 Task: Create New Vendor with Vendor Name: Chipotle Mexican Grill, Billing Address Line1: 9025 South Lees Creek Ave., Billing Address Line2: Lincoln Park, Billing Address Line3: NY 10975
Action: Mouse moved to (173, 34)
Screenshot: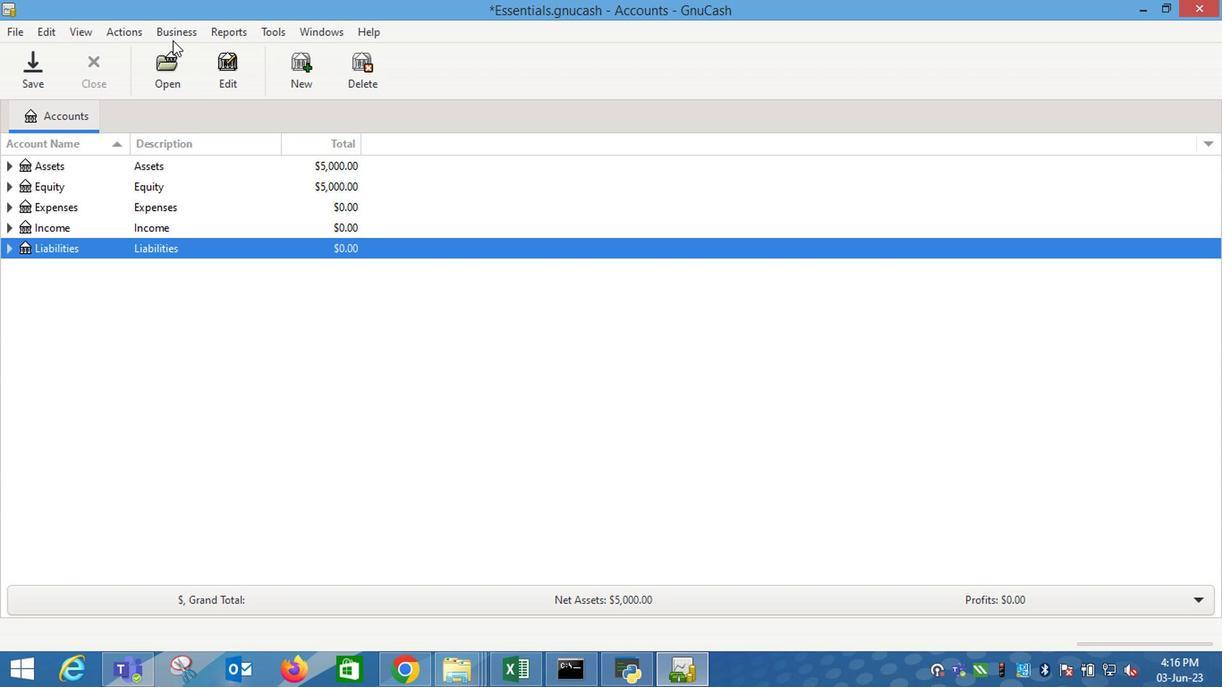 
Action: Mouse pressed left at (173, 34)
Screenshot: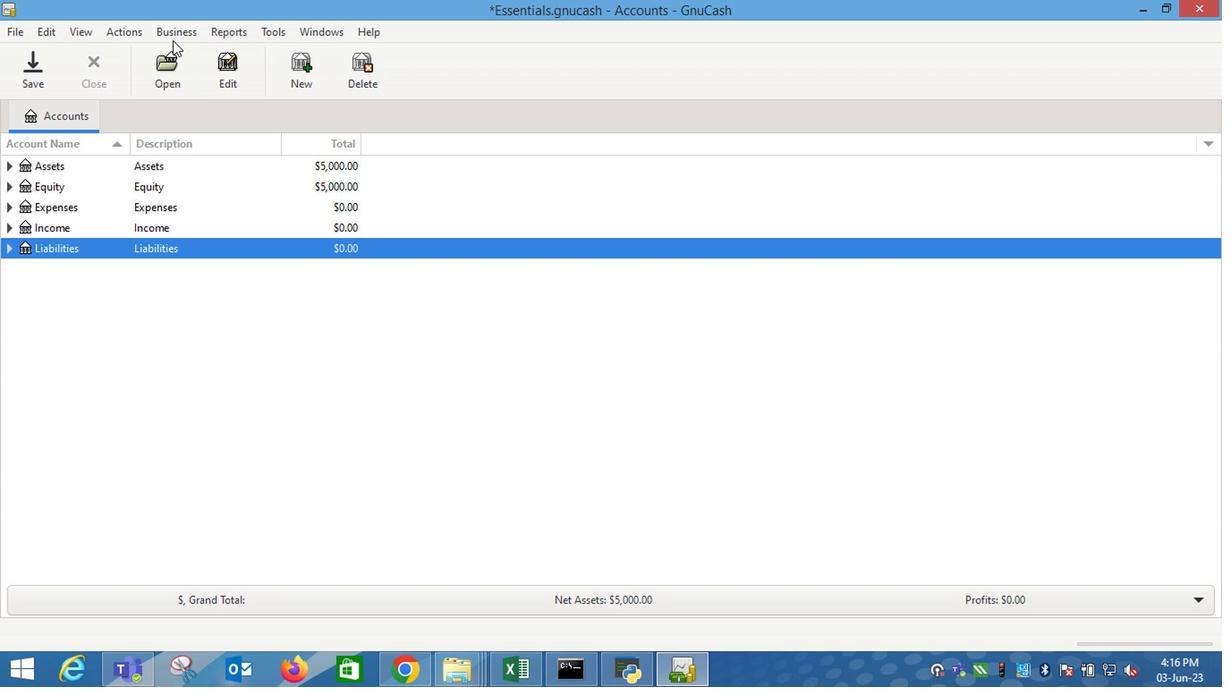 
Action: Mouse moved to (438, 110)
Screenshot: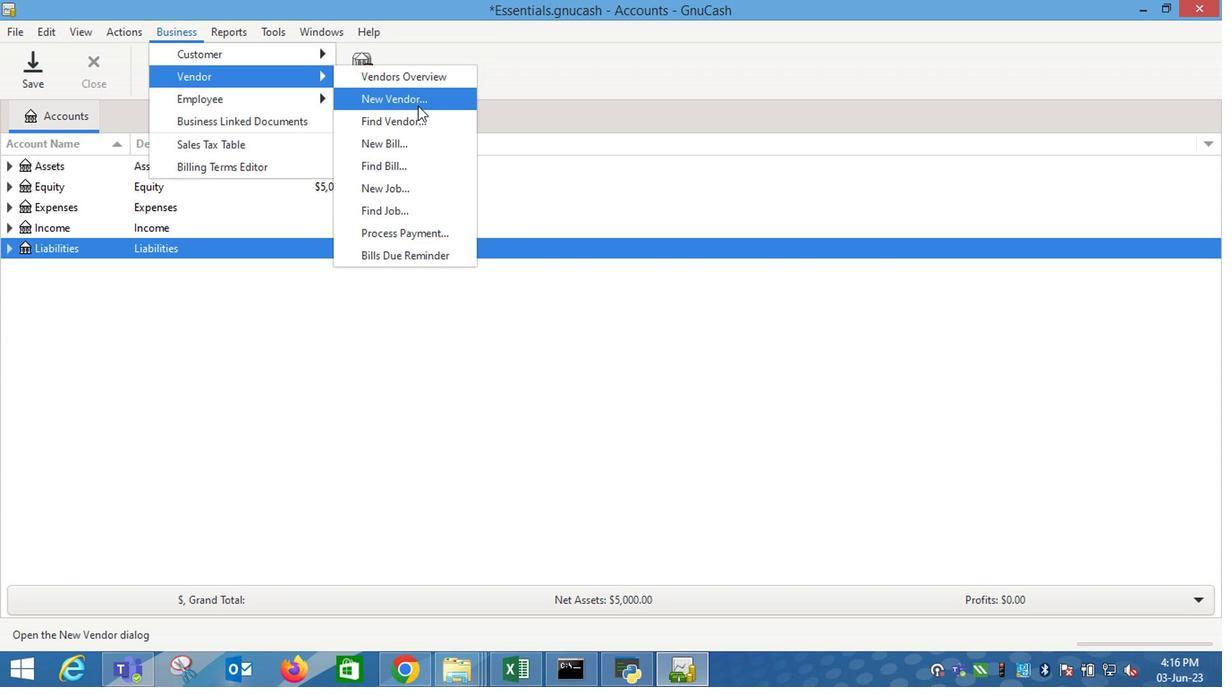 
Action: Mouse pressed left at (438, 110)
Screenshot: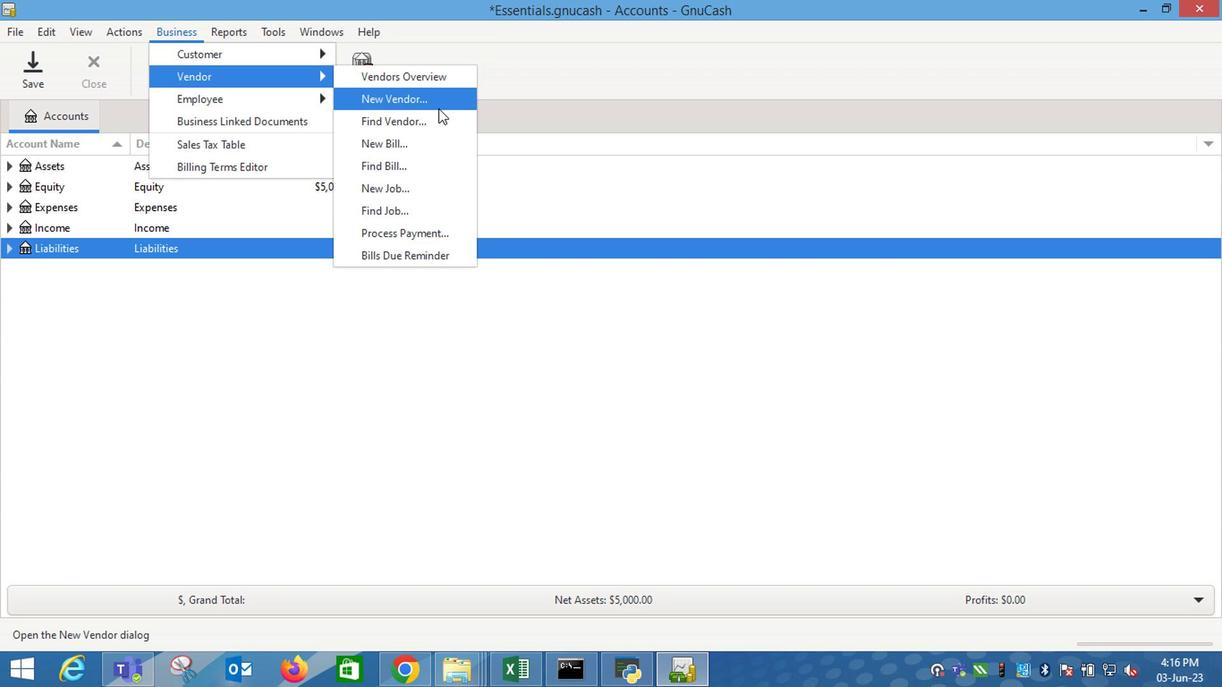 
Action: Mouse moved to (620, 357)
Screenshot: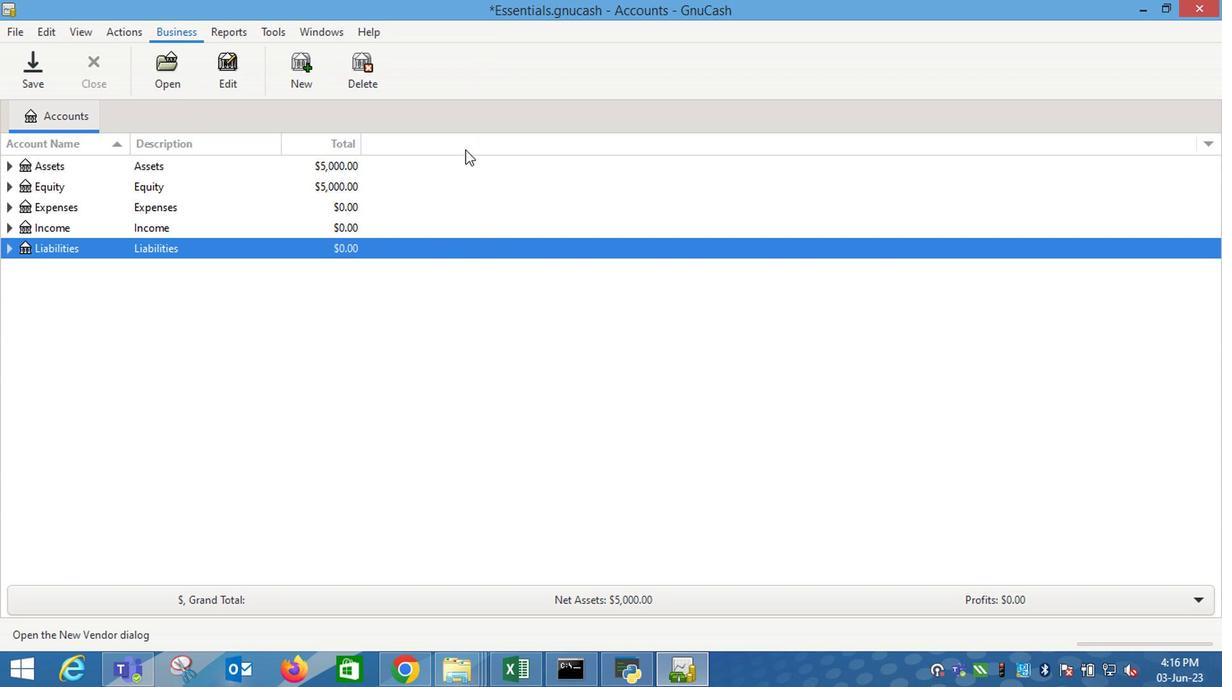 
Action: Key pressed <Key.shift_r>Chipotle<Key.space><Key.shift_r>exican<Key.space><Key.shift_r>Grill<Key.tab><Key.tab><Key.tab>9025<Key.space><Key.shift_r>South<Key.space><Key.shift_r>Lees<Key.space><Key.shift_r>Creek<Key.space><Key.shift_r>Avr<Key.backspace>e.<Key.tab><Key.shift_r>Lincoln<Key.space><Key.shift_r>Park<Key.tab><Key.shift_r>NY<Key.space>10975
Screenshot: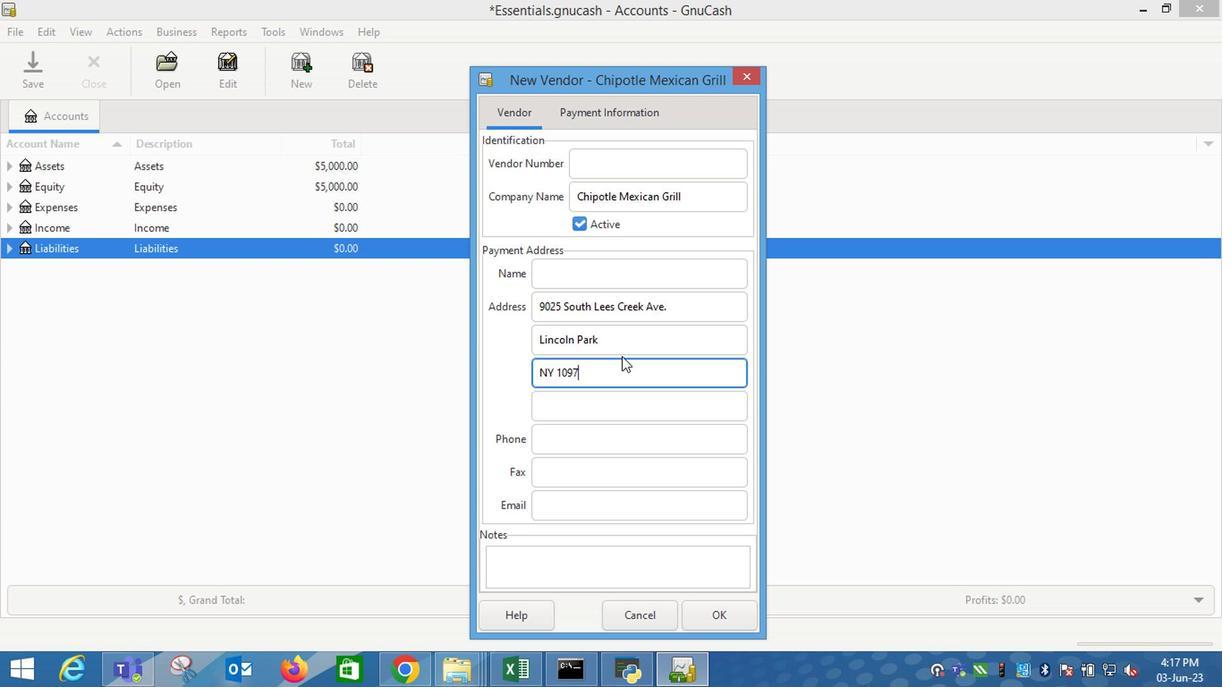 
Action: Mouse moved to (599, 109)
Screenshot: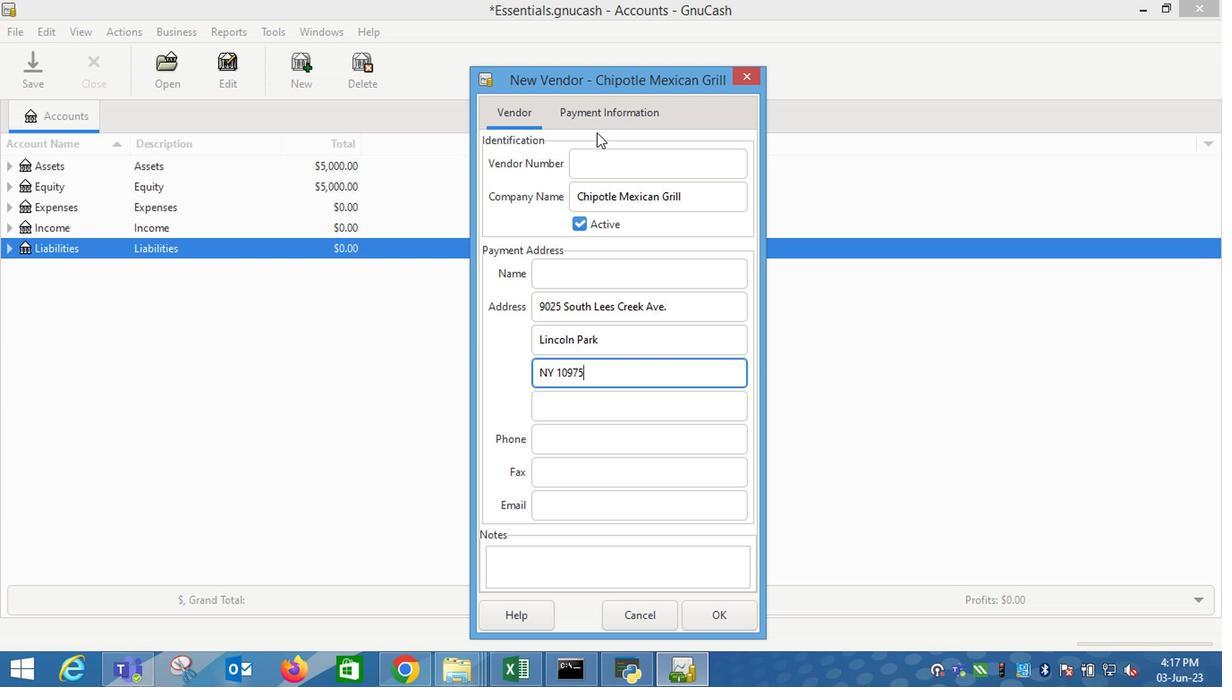 
Action: Mouse pressed left at (599, 109)
Screenshot: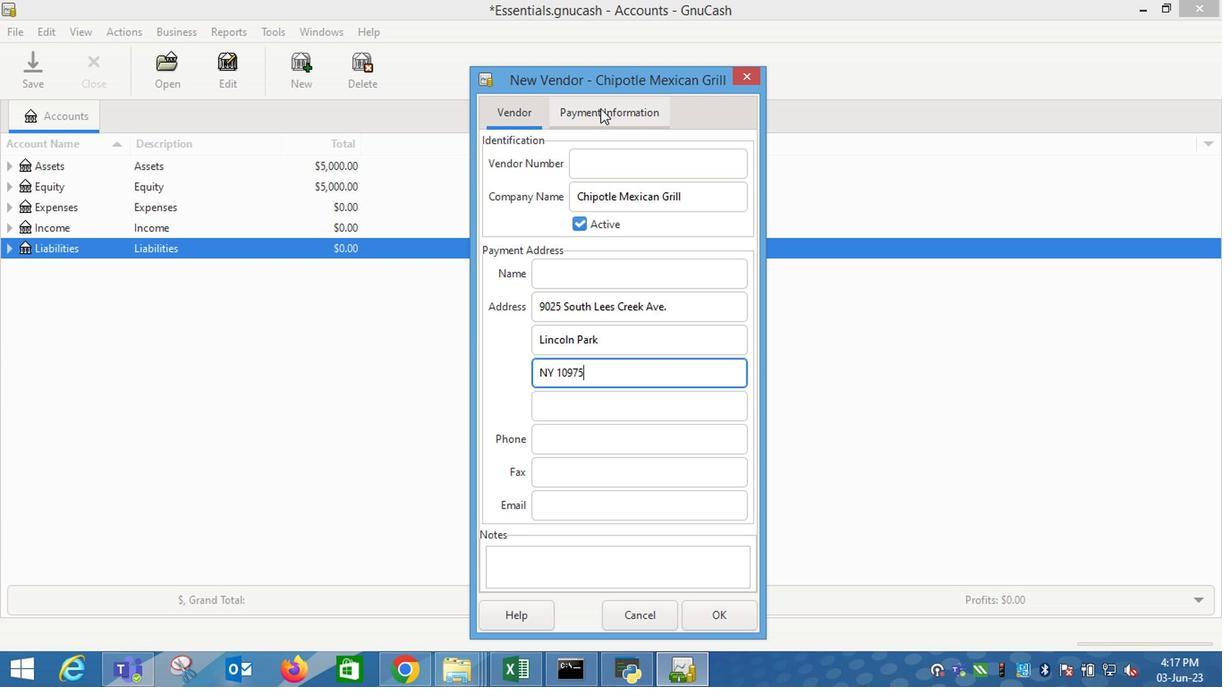 
Action: Mouse moved to (727, 622)
Screenshot: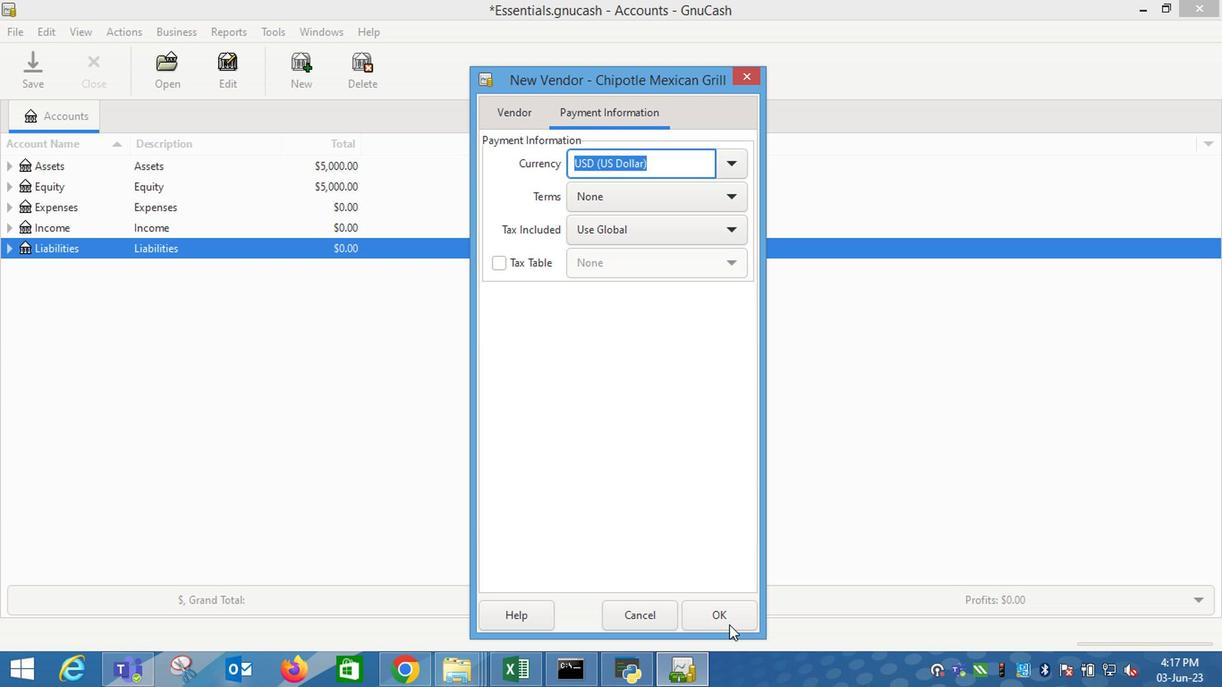 
Action: Mouse pressed left at (727, 622)
Screenshot: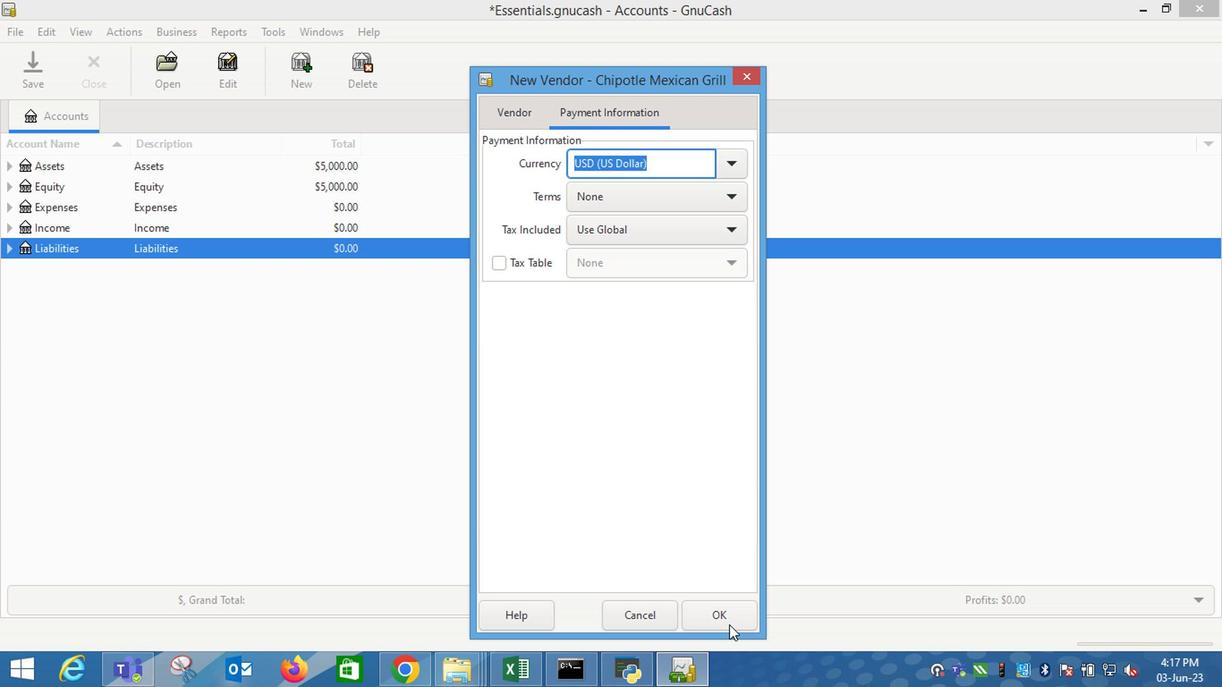 
